 Task: Use the "Check Spelling" option in the Gmail Searchbar.
Action: Mouse moved to (562, 77)
Screenshot: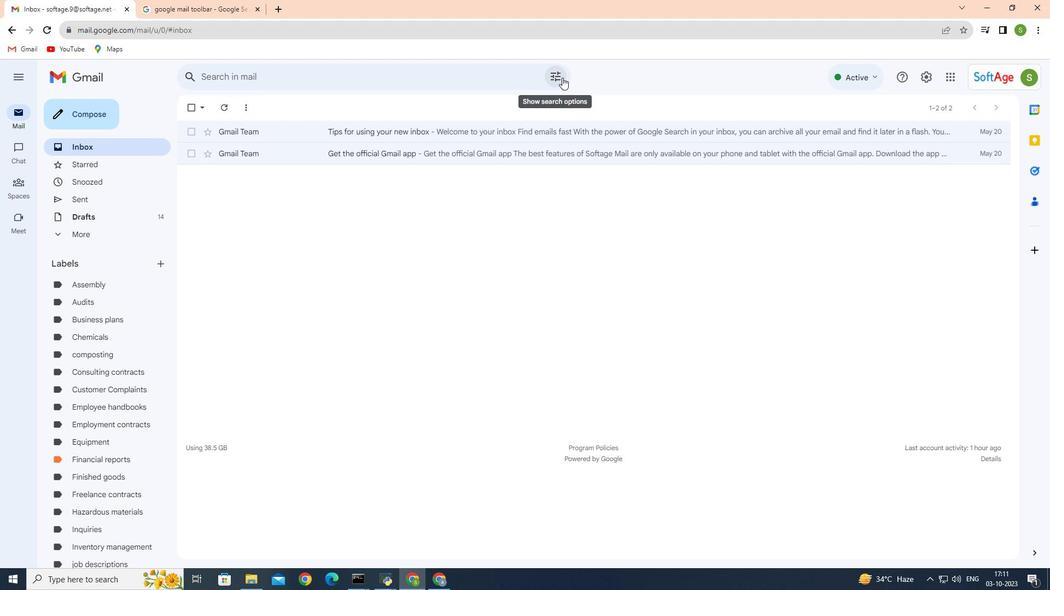 
Action: Mouse pressed left at (562, 77)
Screenshot: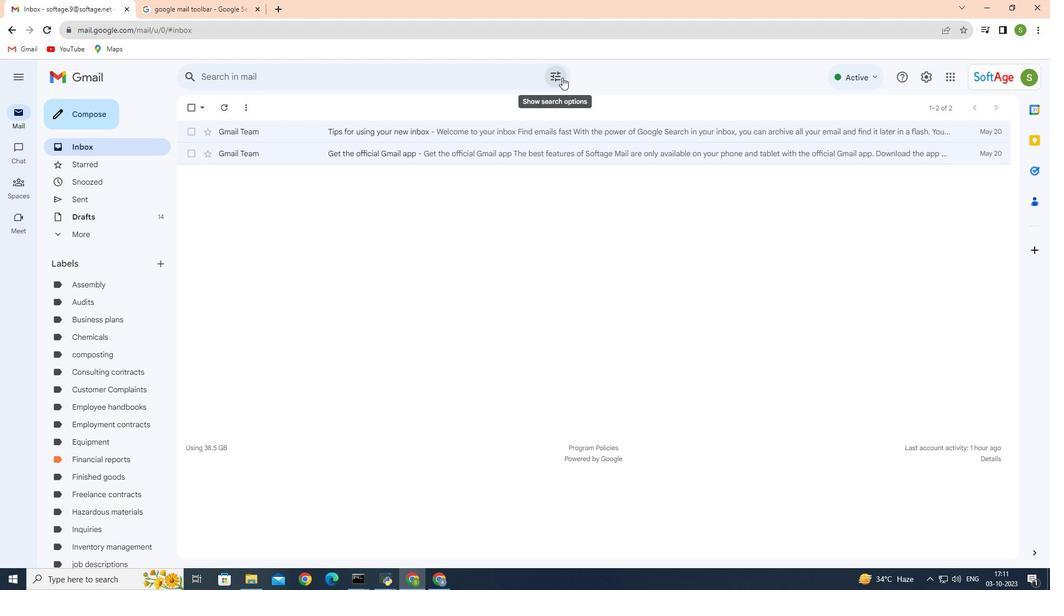 
Action: Mouse moved to (314, 175)
Screenshot: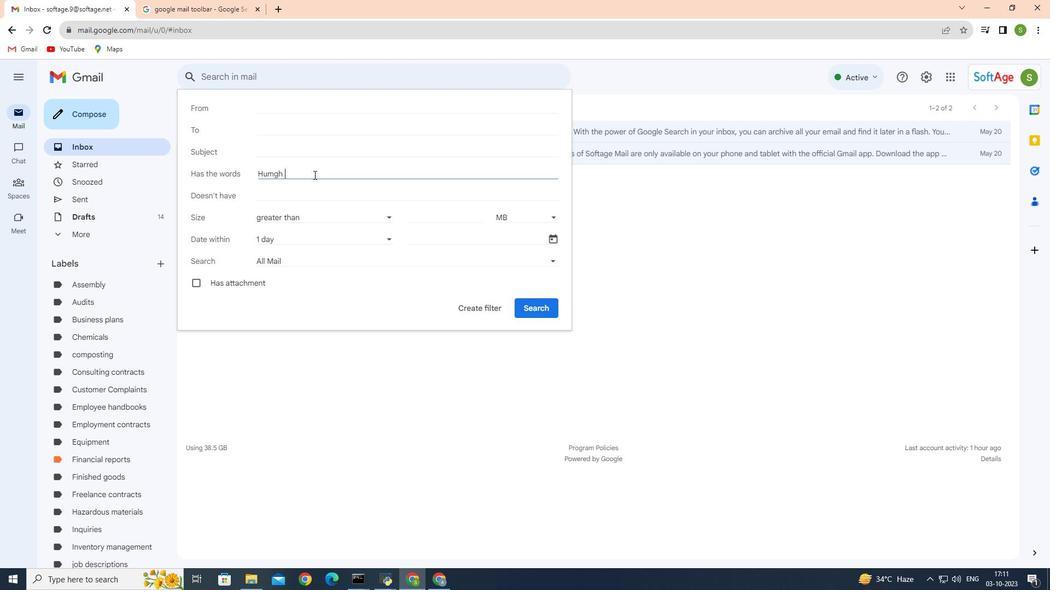 
Action: Mouse pressed left at (314, 175)
Screenshot: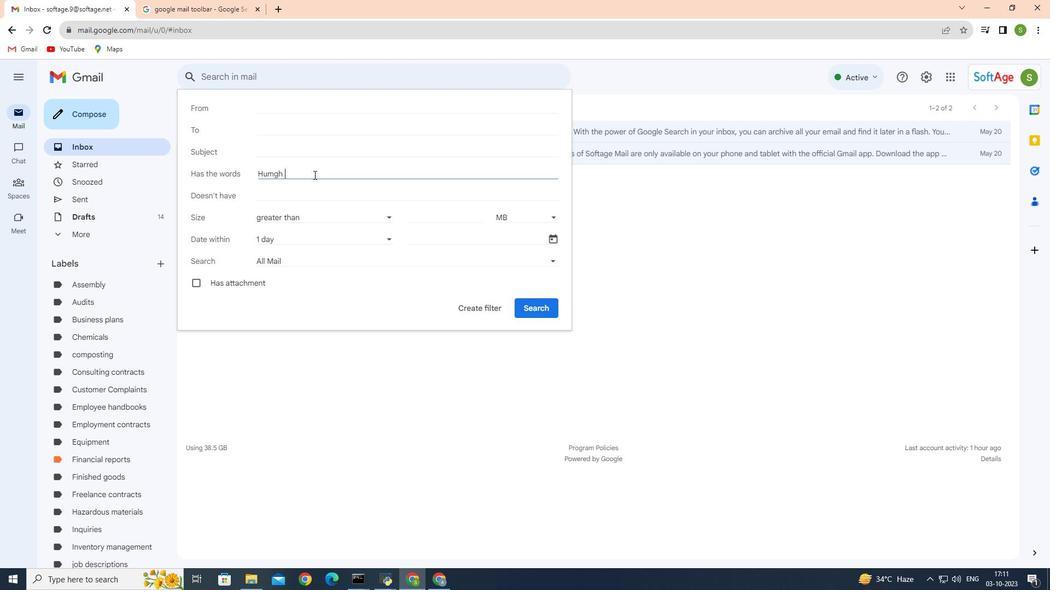 
Action: Mouse moved to (243, 183)
Screenshot: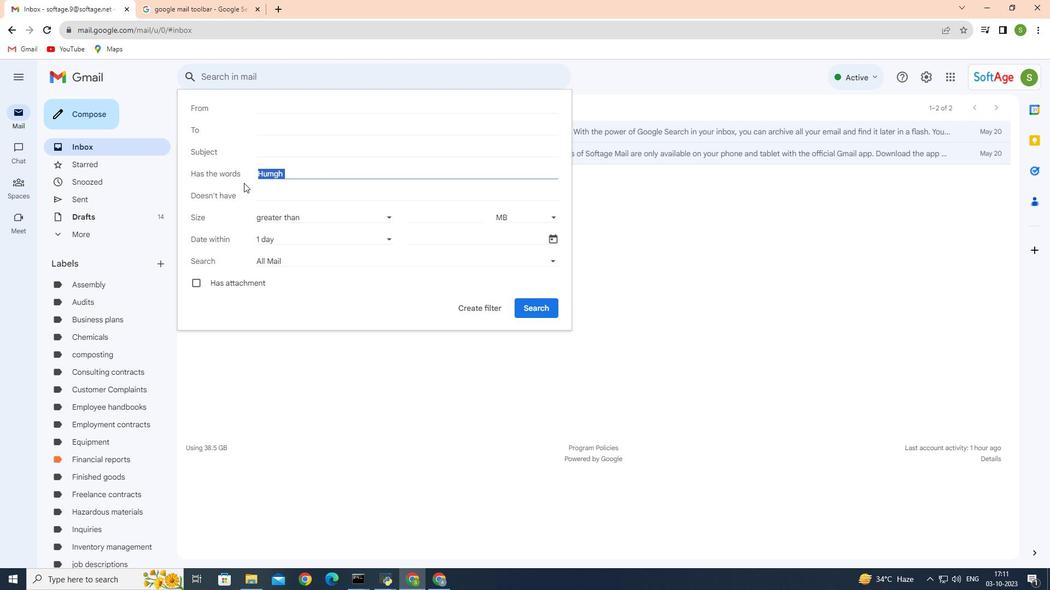 
Action: Key pressed <Key.backspace><Key.backspace>
Screenshot: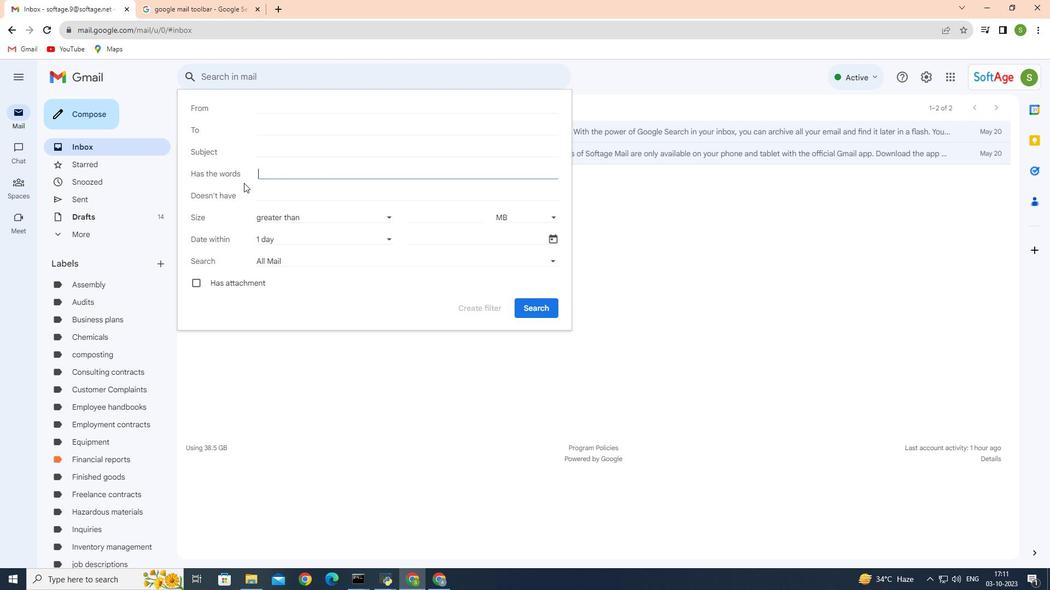 
Action: Mouse moved to (362, 103)
Screenshot: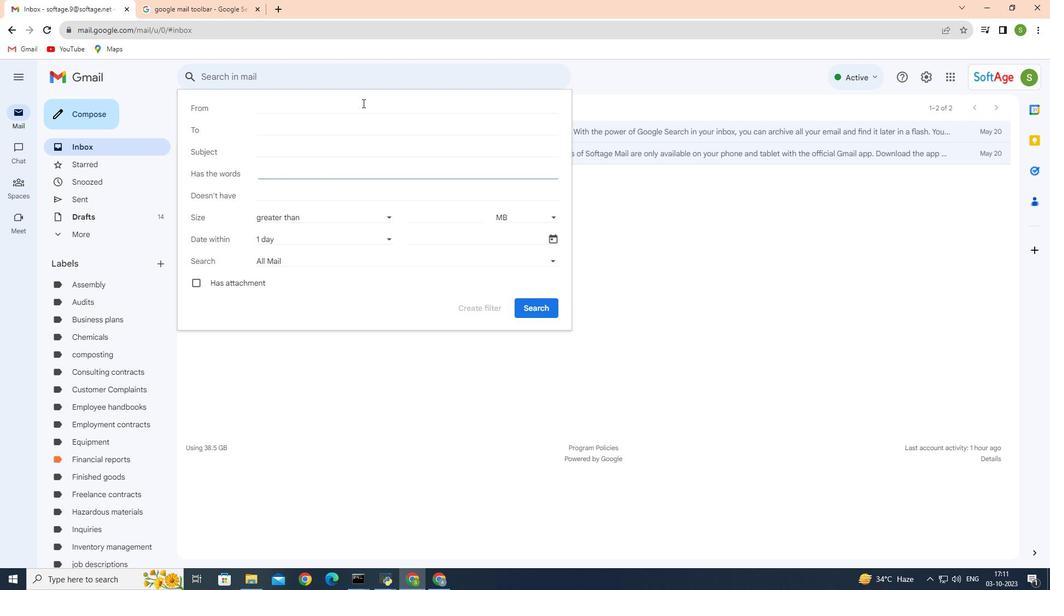 
Action: Key pressed <Key.shift><Key.shift><Key.shift><Key.shift><Key.shift><Key.shift><Key.shift><Key.shift><Key.shift><Key.shift><Key.shift><Key.shift><Key.shift><Key.shift><Key.shift><Key.shift><Key.shift><Key.shift><Key.shift><Key.shift><Key.shift><Key.shift><Key.shift><Key.shift><Key.shift><Key.shift><Key.shift><Key.shift><Key.shift><Key.shift><Key.shift><Key.shift><Key.shift><Key.shift><Key.shift><Key.shift><Key.shift><Key.shift><Key.shift><Key.shift><Key.shift><Key.shift><Key.shift><Key.shift>Throughout<Key.space>
Screenshot: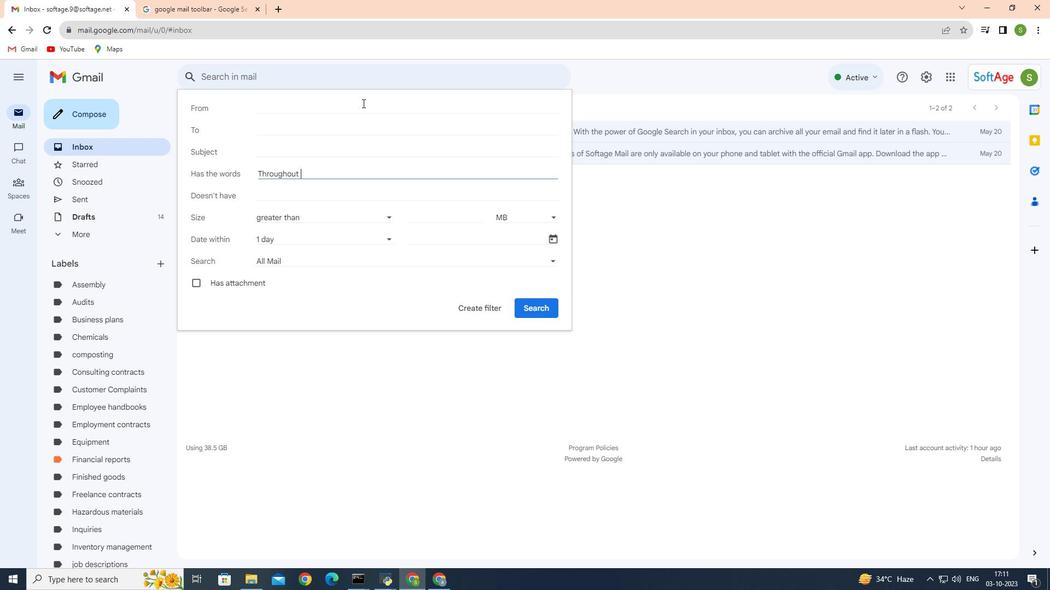 
Action: Mouse moved to (314, 173)
Screenshot: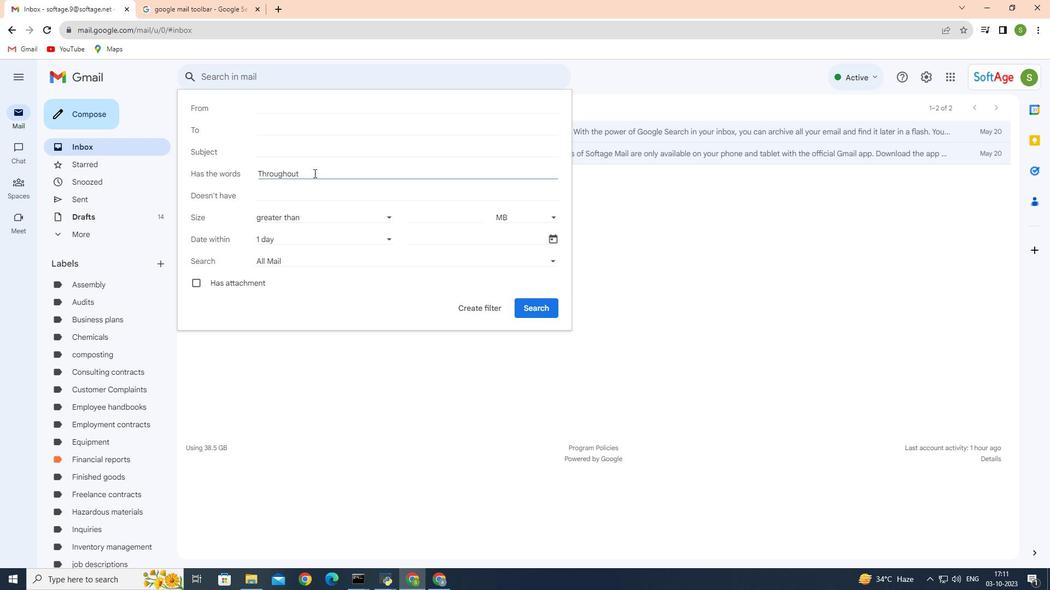 
Action: Mouse pressed right at (314, 173)
Screenshot: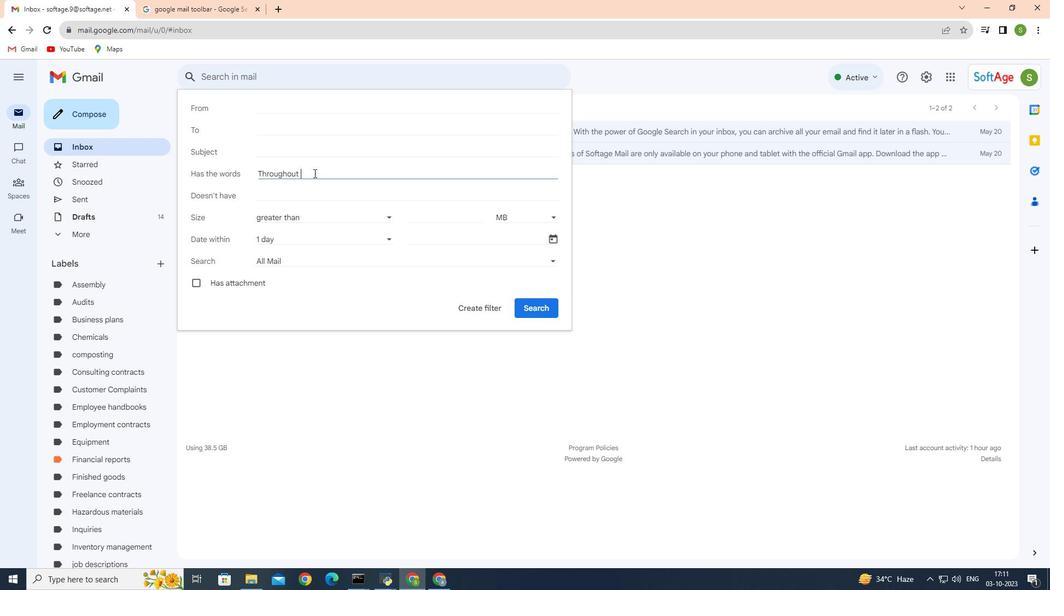 
Action: Mouse moved to (471, 303)
Screenshot: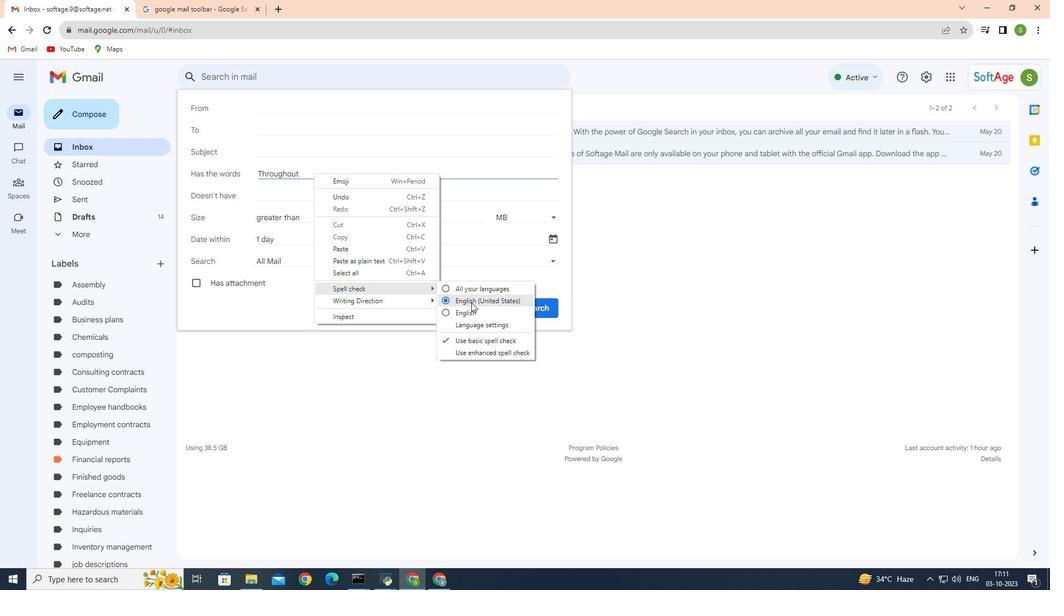 
Action: Mouse pressed left at (471, 303)
Screenshot: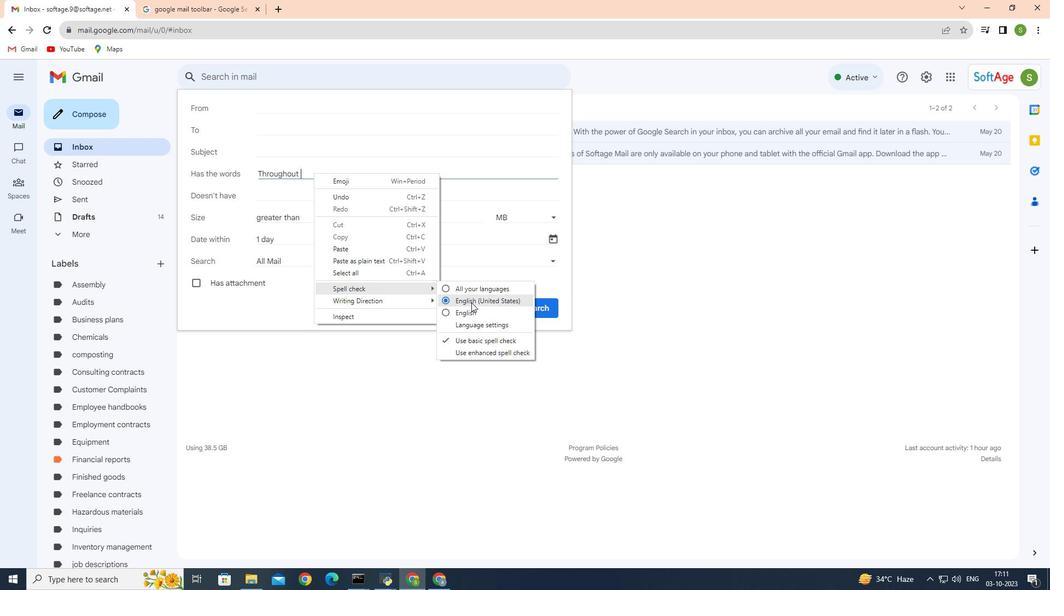 
Action: Mouse moved to (299, 173)
Screenshot: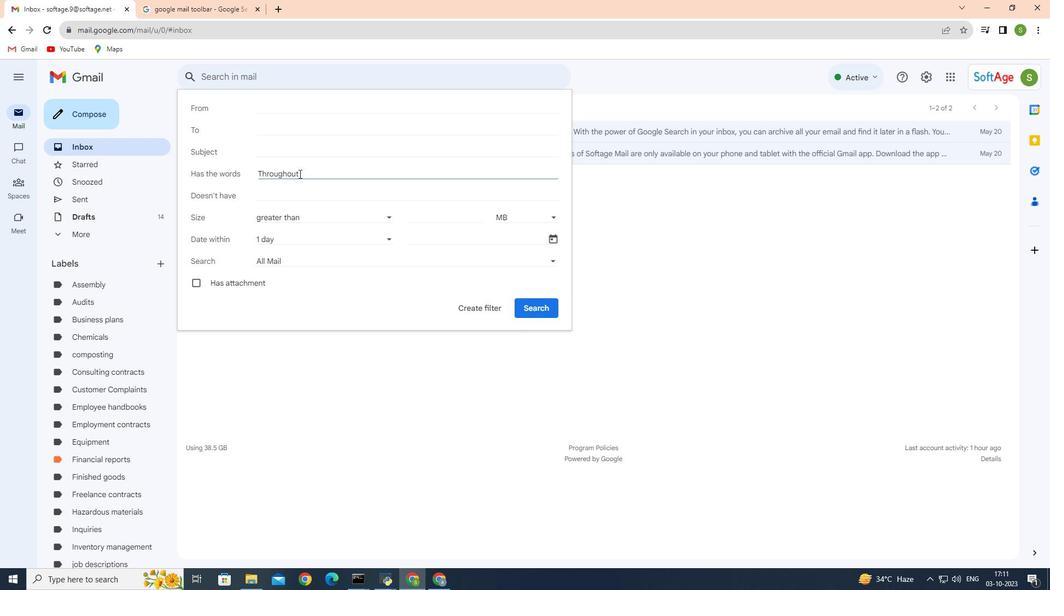 
Action: Mouse pressed left at (299, 173)
Screenshot: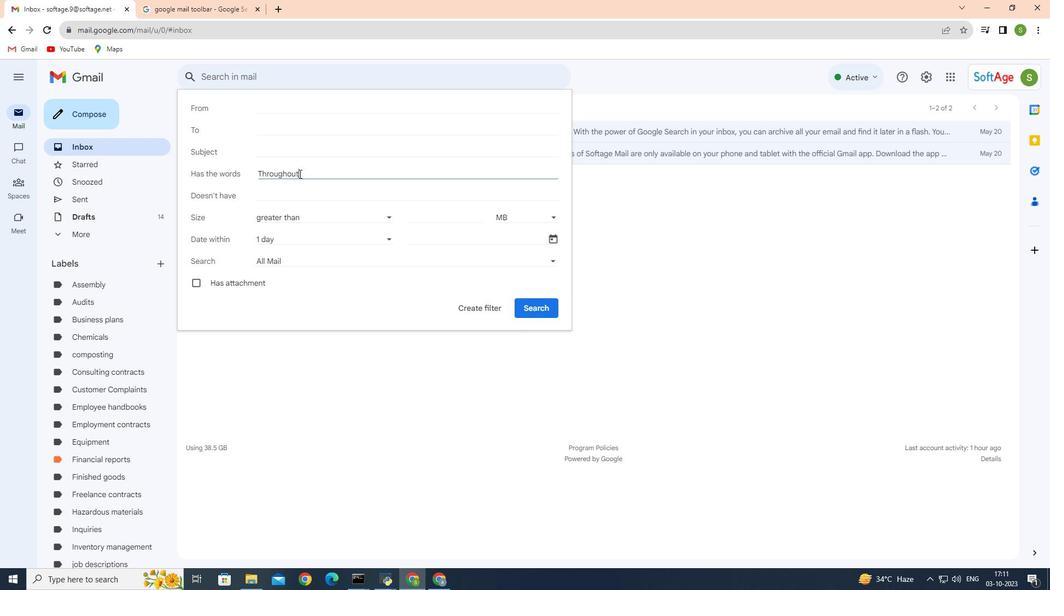 
Action: Mouse moved to (301, 171)
Screenshot: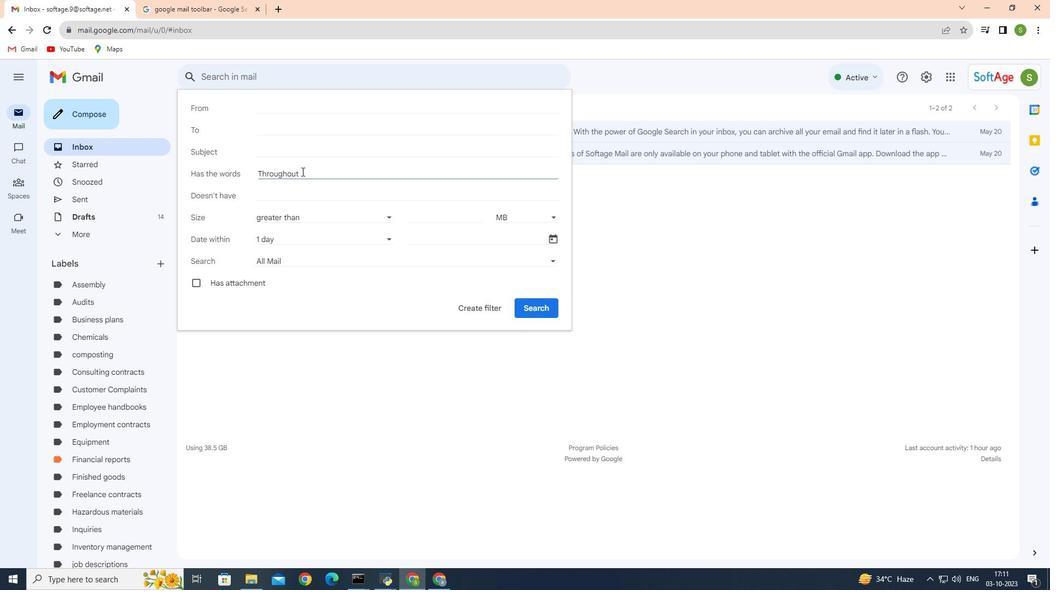 
Action: Mouse pressed right at (301, 171)
Screenshot: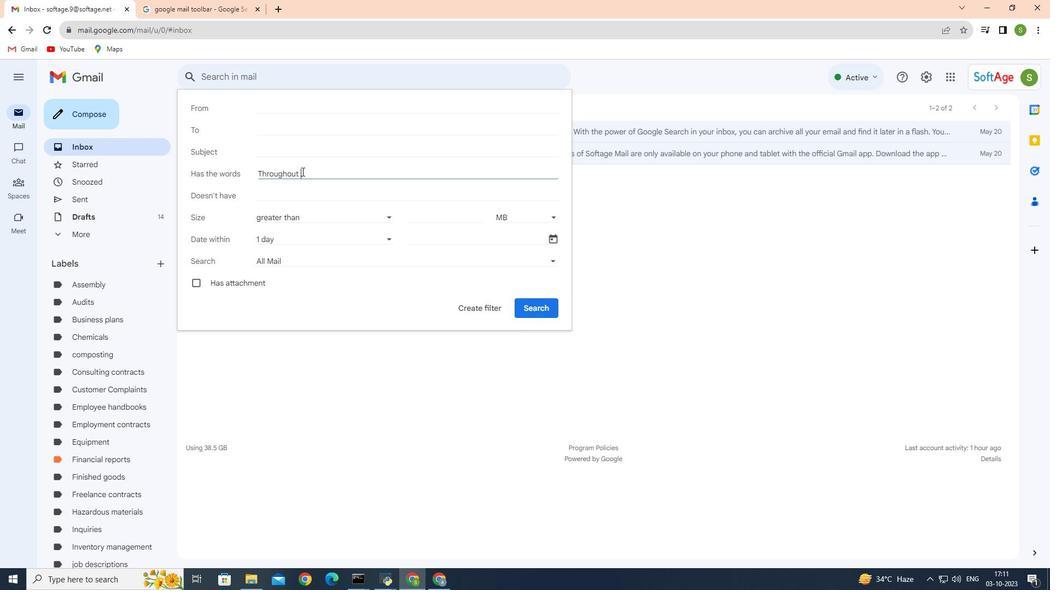 
Action: Mouse moved to (470, 337)
Screenshot: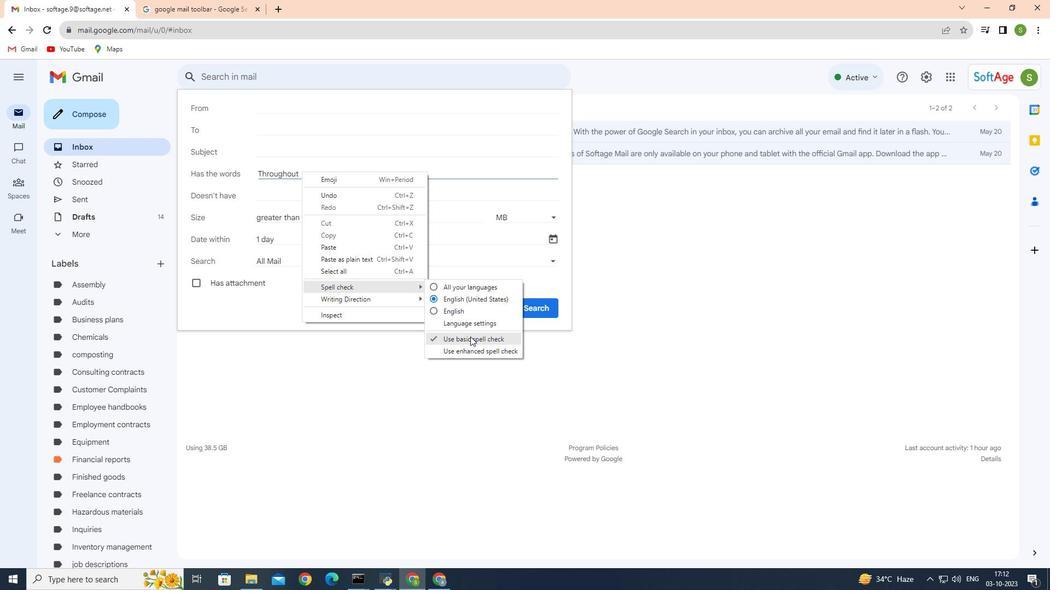 
Action: Mouse pressed left at (470, 337)
Screenshot: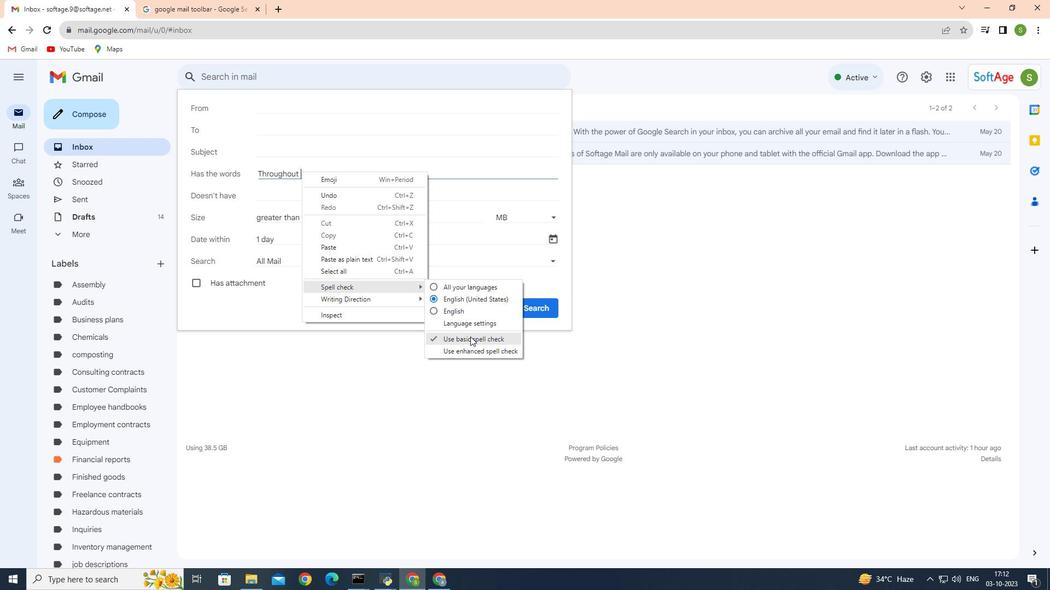 
Action: Mouse moved to (534, 310)
Screenshot: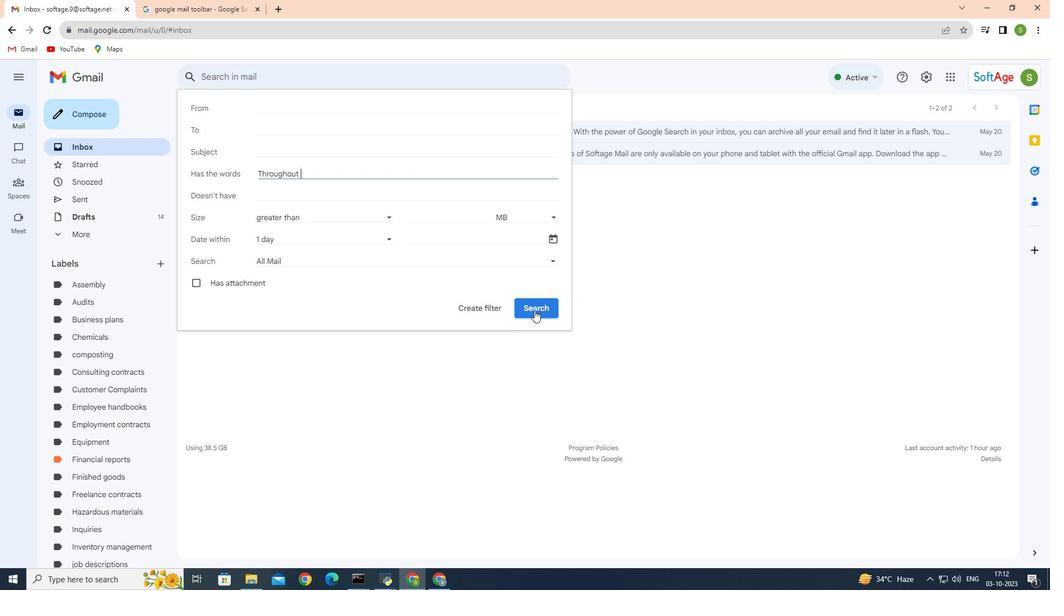 
Action: Mouse pressed left at (534, 310)
Screenshot: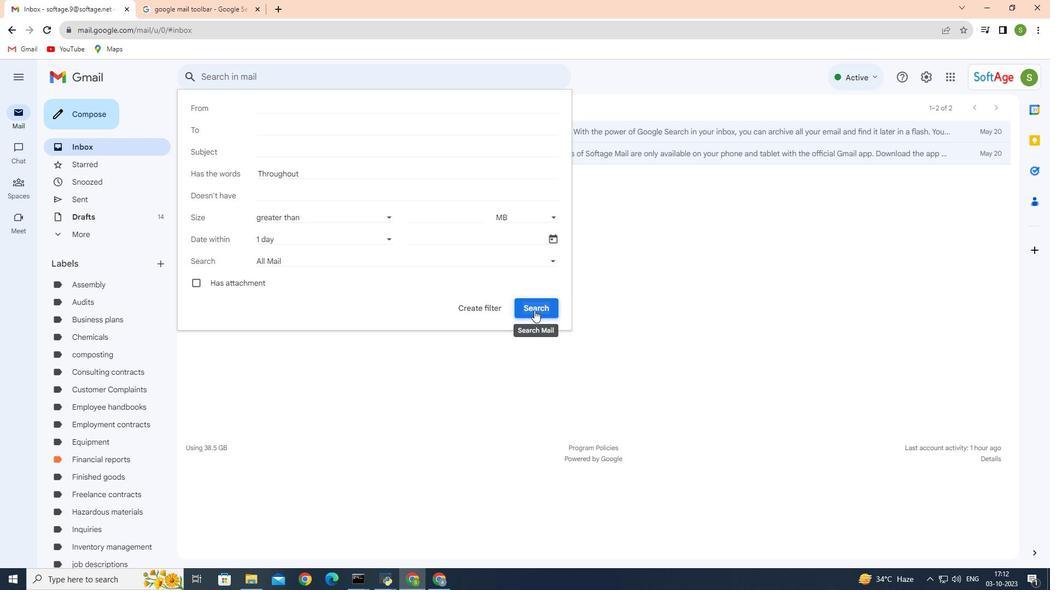 
Action: Mouse moved to (503, 364)
Screenshot: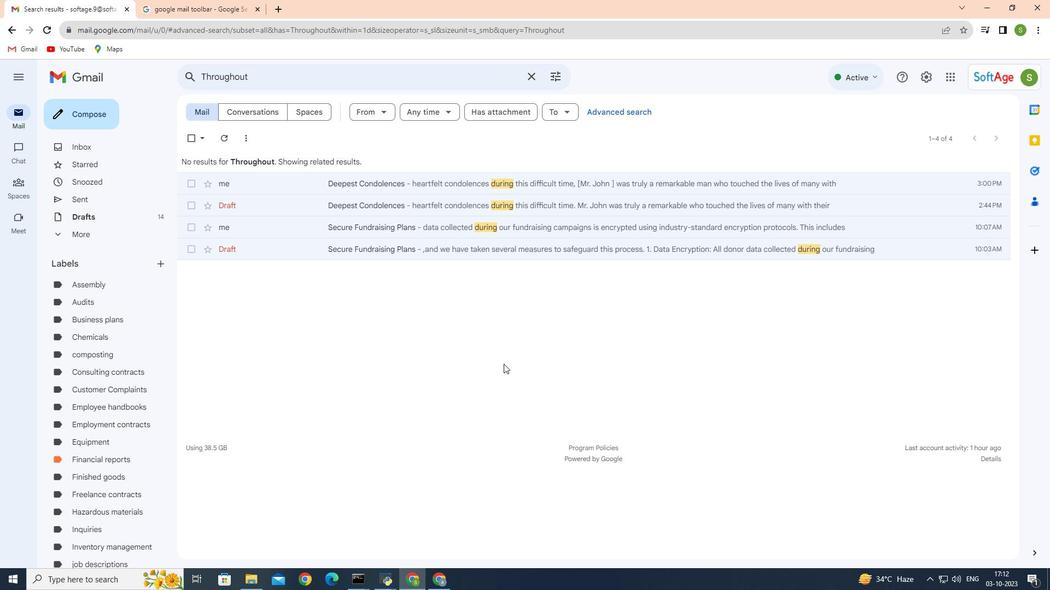
